 Task: Create Card Customer Support Ticket Management in Board Project Prioritization Tools to Workspace Budgeting and Forecasting. Create Card Cloud Computing Review in Board Content Curation to Workspace Budgeting and Forecasting. Create Card Service Level Agreement Review in Board Product Portfolio Management and Rationalization to Workspace Budgeting and Forecasting
Action: Mouse moved to (85, 407)
Screenshot: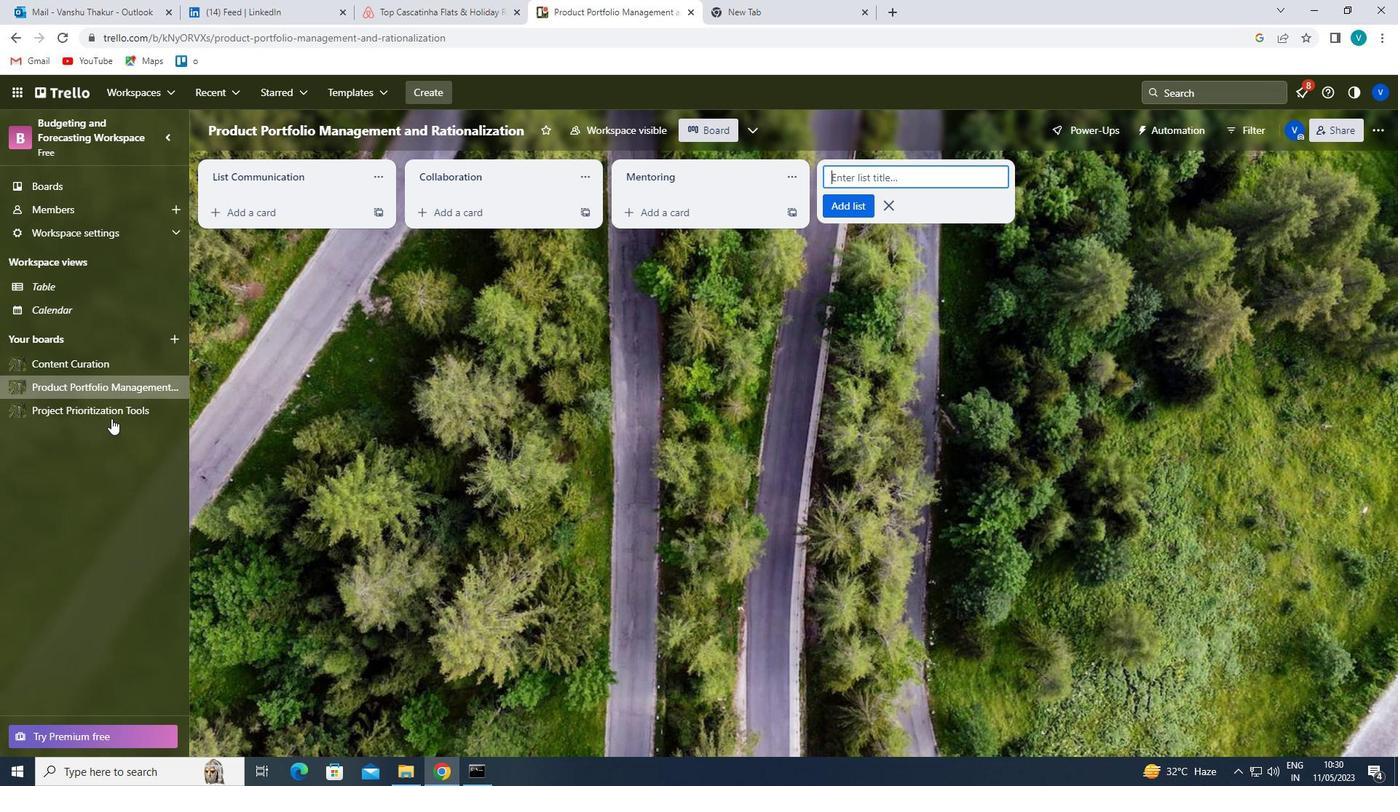
Action: Mouse pressed left at (85, 407)
Screenshot: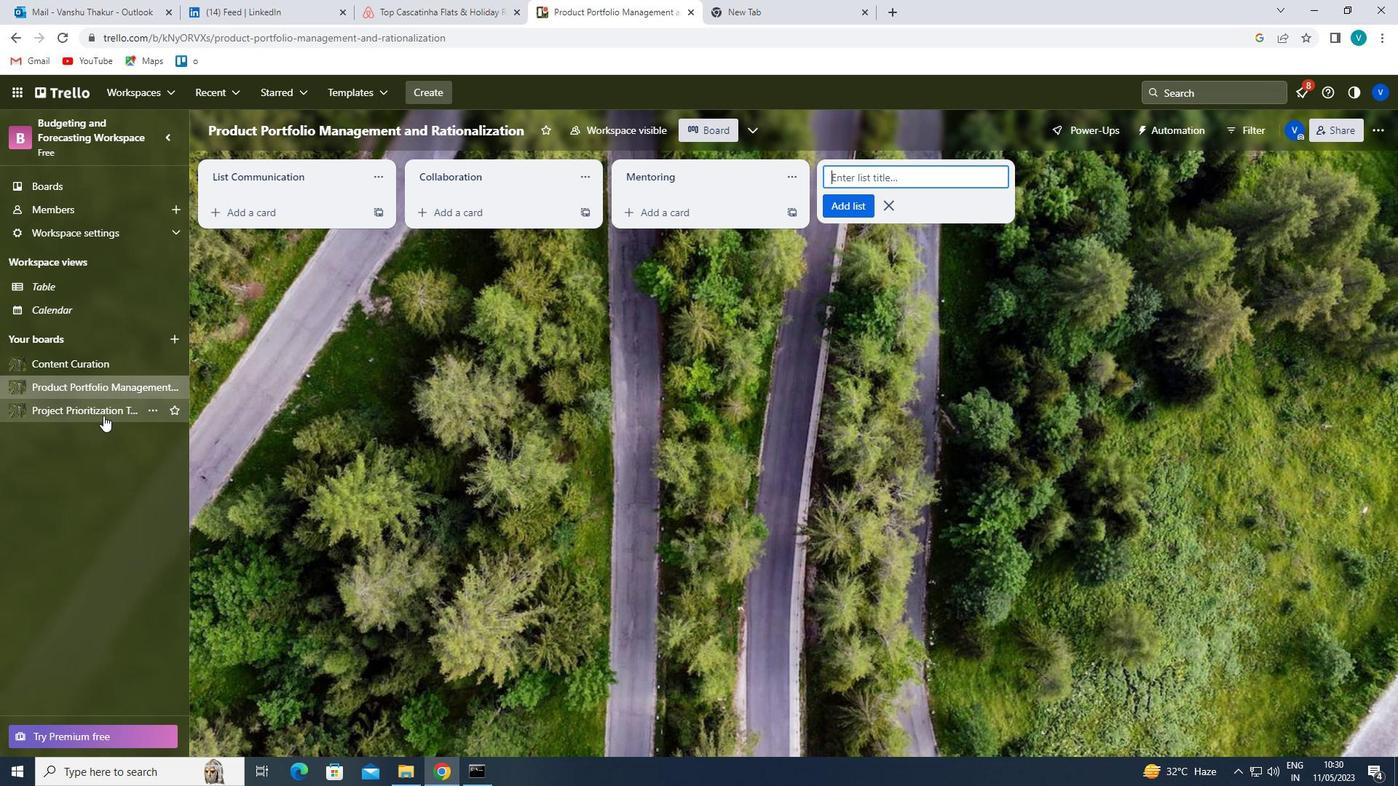 
Action: Mouse moved to (262, 217)
Screenshot: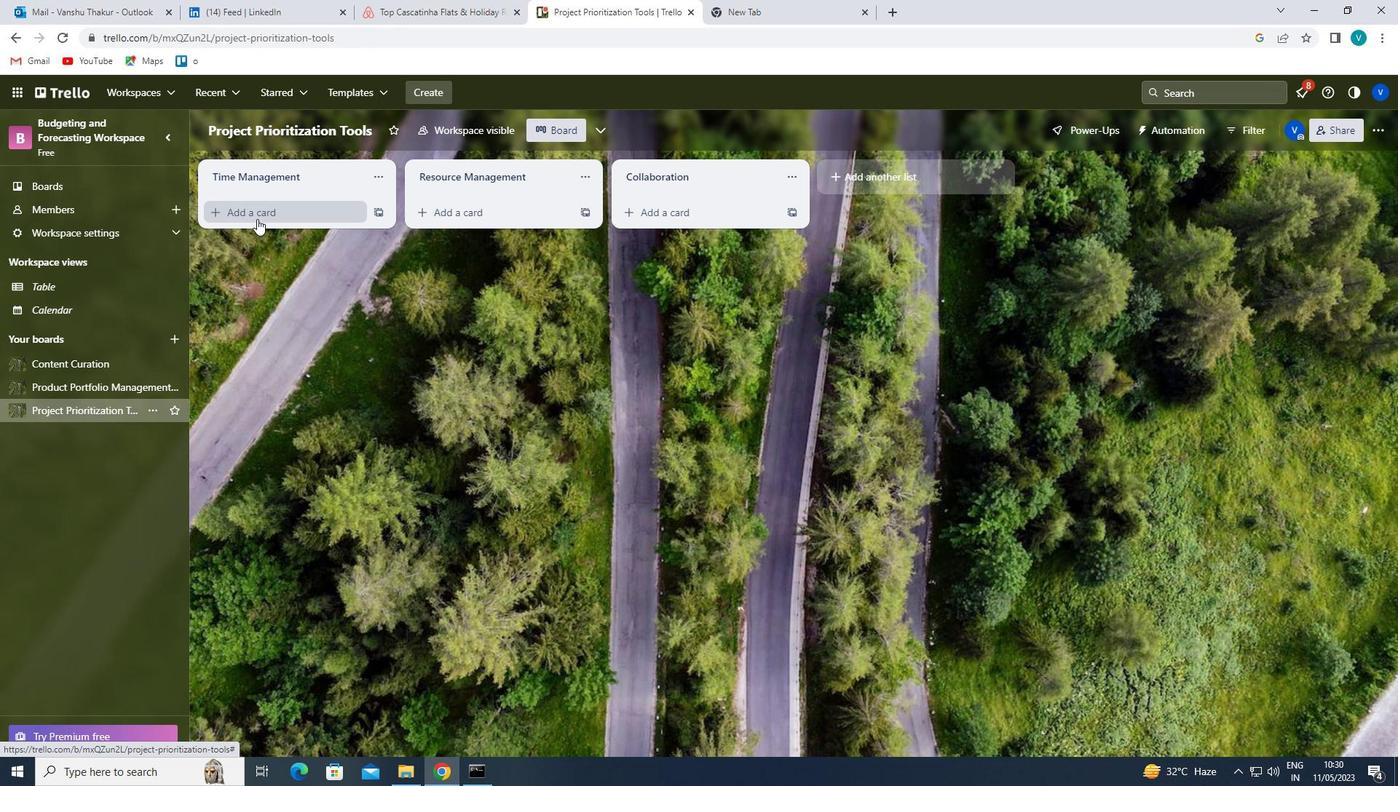 
Action: Mouse pressed left at (262, 217)
Screenshot: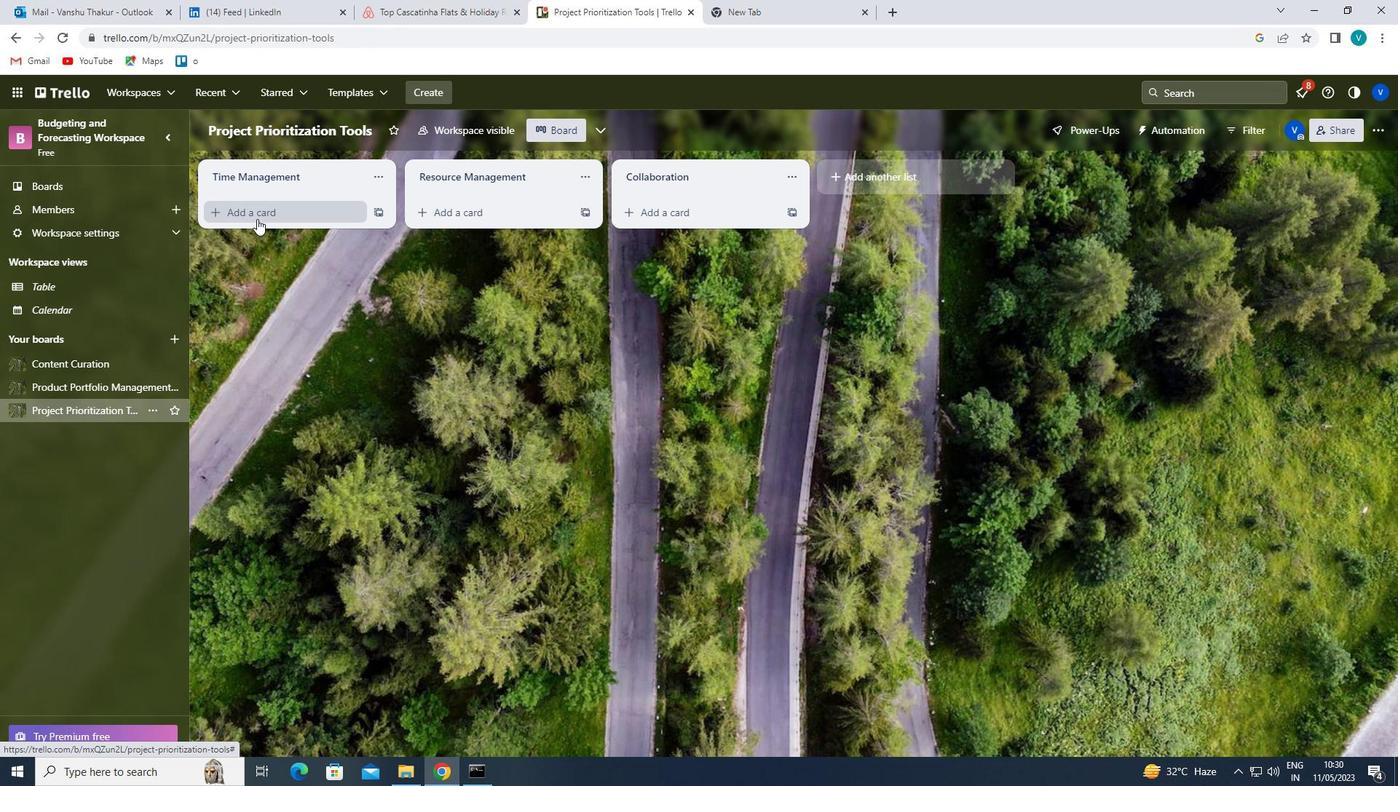 
Action: Mouse moved to (261, 213)
Screenshot: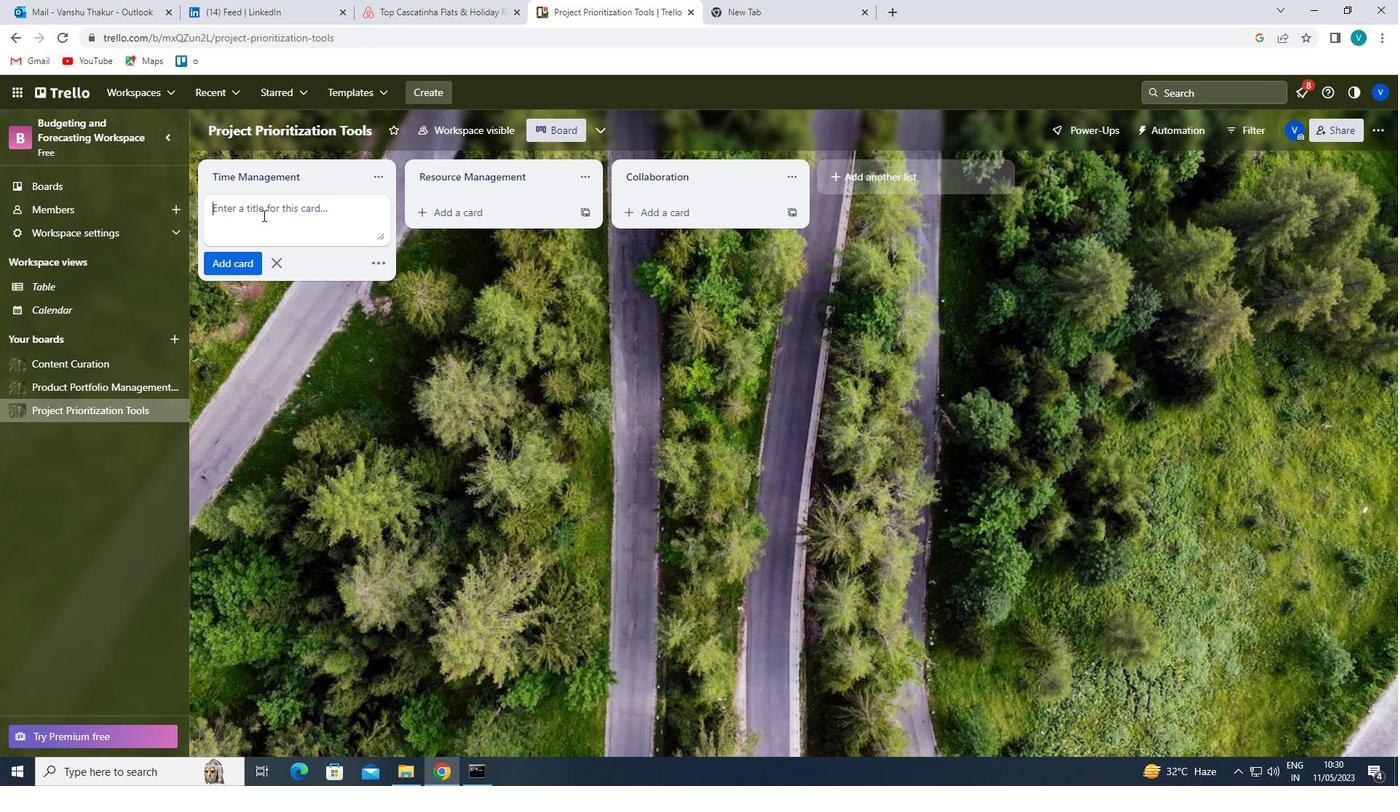 
Action: Key pressed <Key.shift>CUSTOMER<Key.space><Key.shift>SUPPORT<Key.space><Key.shift>TICKET<Key.space><Key.shift>MANAGEMENT
Screenshot: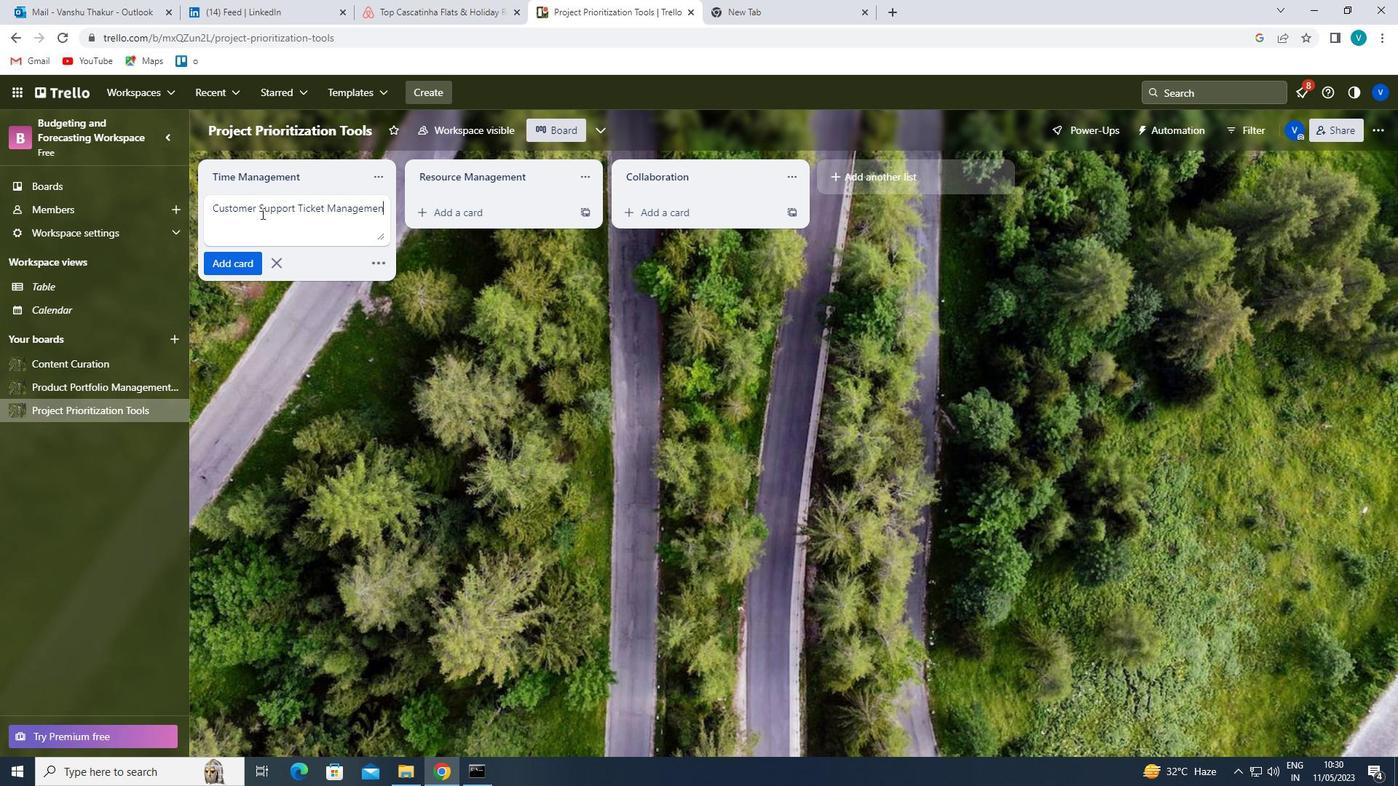 
Action: Mouse moved to (305, 222)
Screenshot: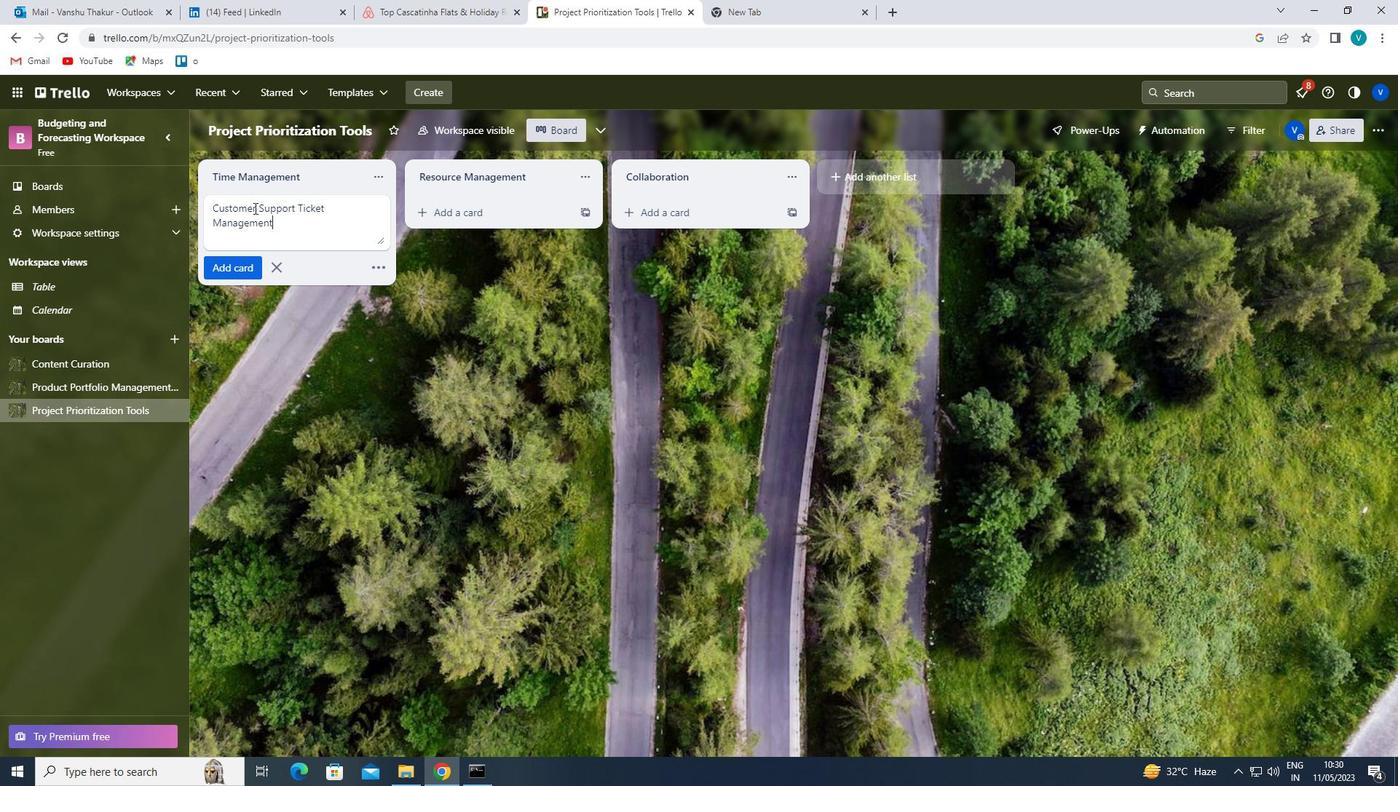 
Action: Key pressed <Key.enter>
Screenshot: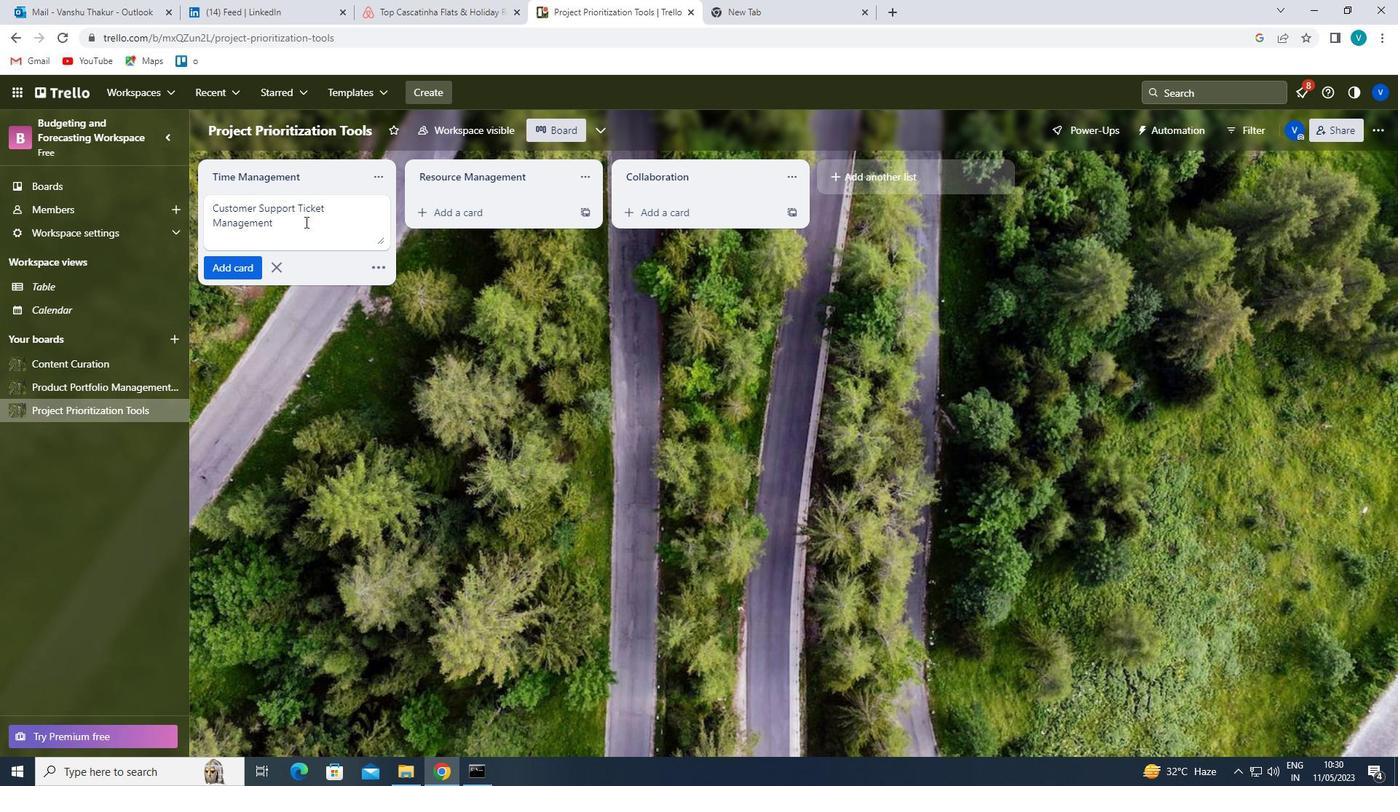 
Action: Mouse moved to (46, 370)
Screenshot: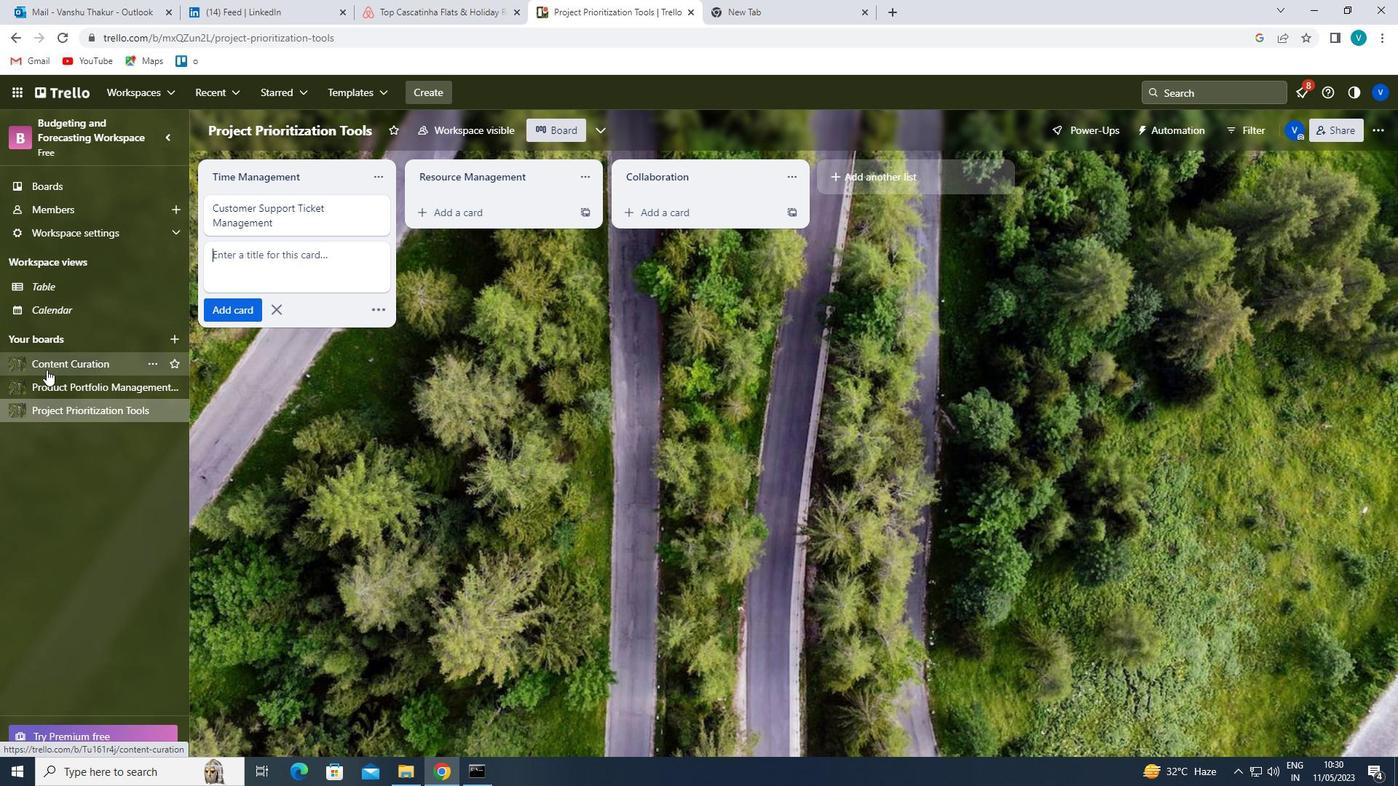 
Action: Mouse pressed left at (46, 370)
Screenshot: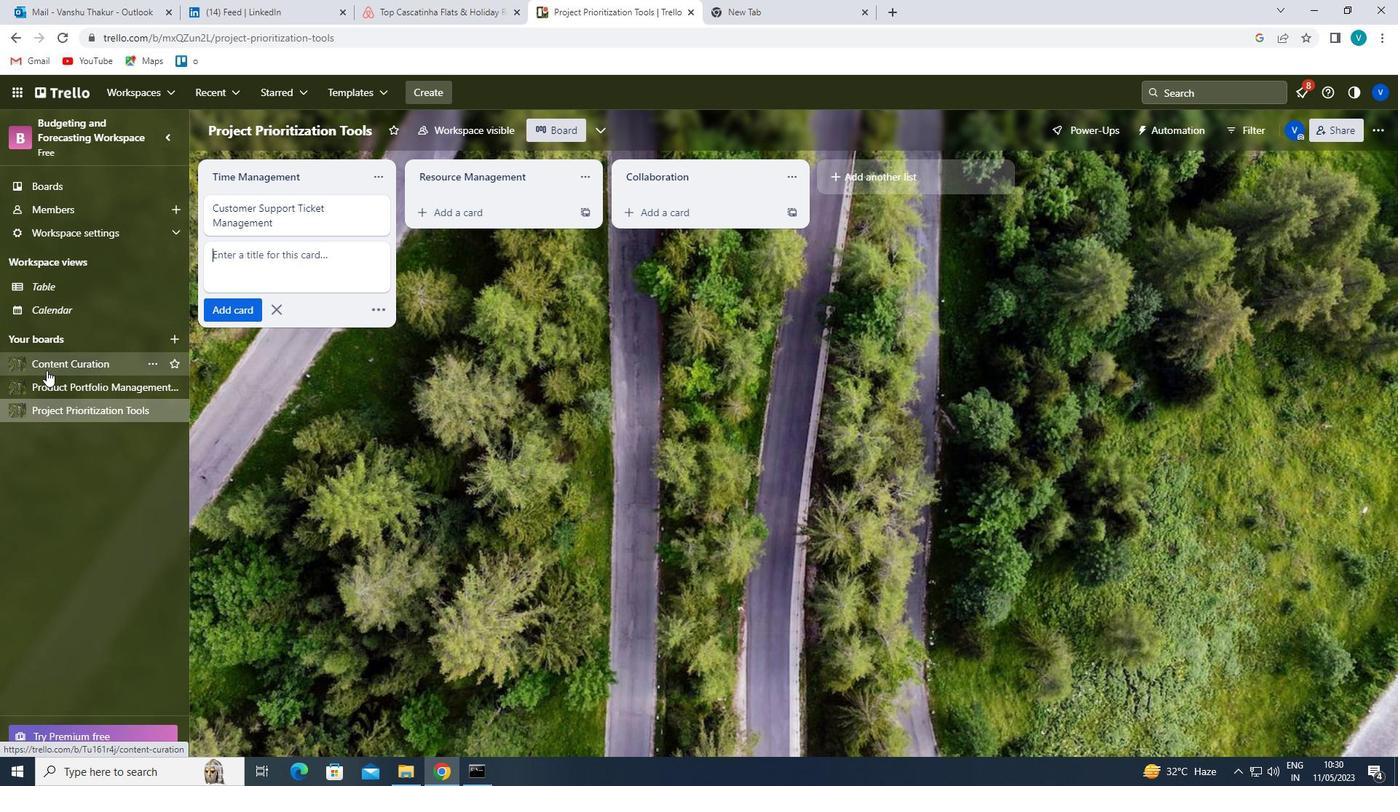 
Action: Mouse moved to (257, 214)
Screenshot: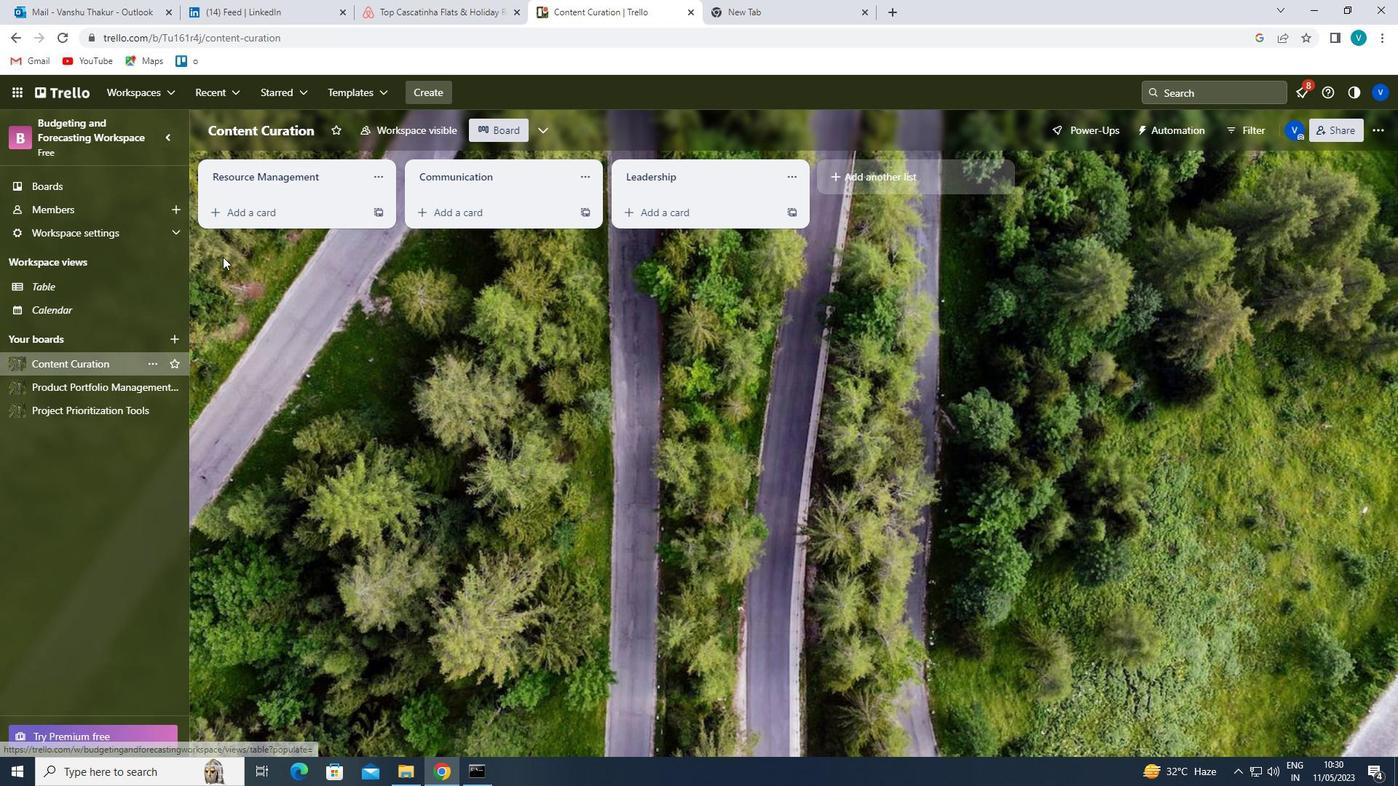 
Action: Mouse pressed left at (257, 214)
Screenshot: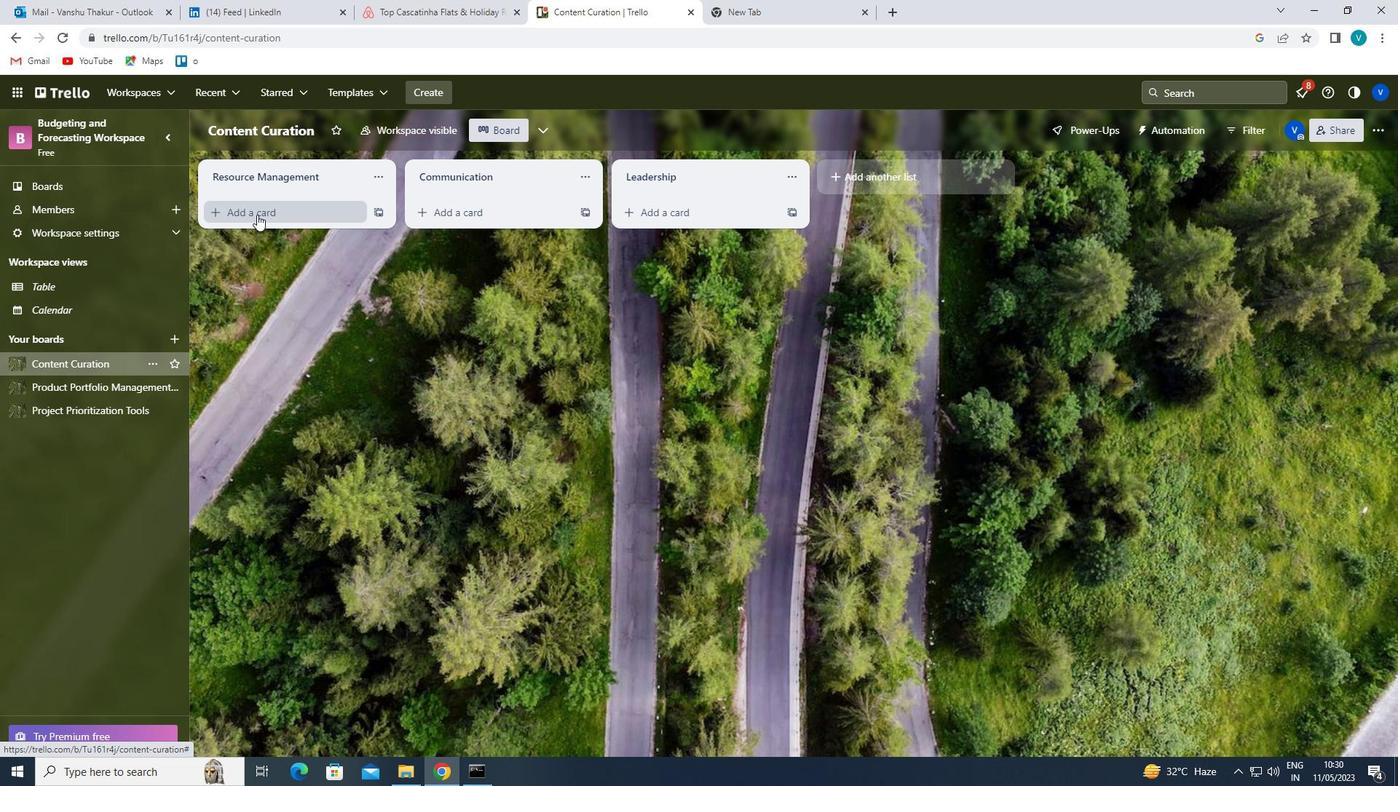 
Action: Key pressed <Key.shift>CLOUD<Key.space><Key.shift>COMPUTING<Key.space><Key.shift>REVIEW
Screenshot: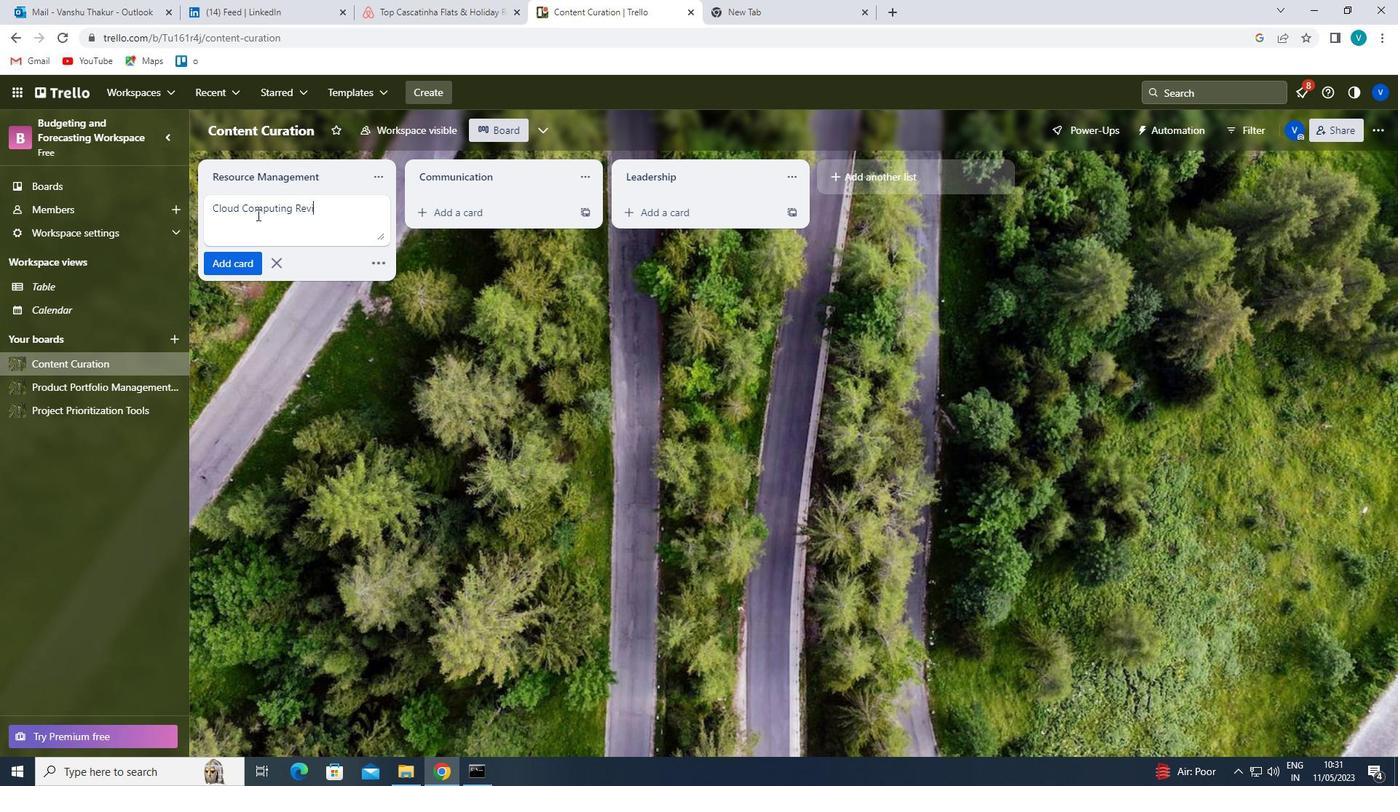 
Action: Mouse moved to (257, 214)
Screenshot: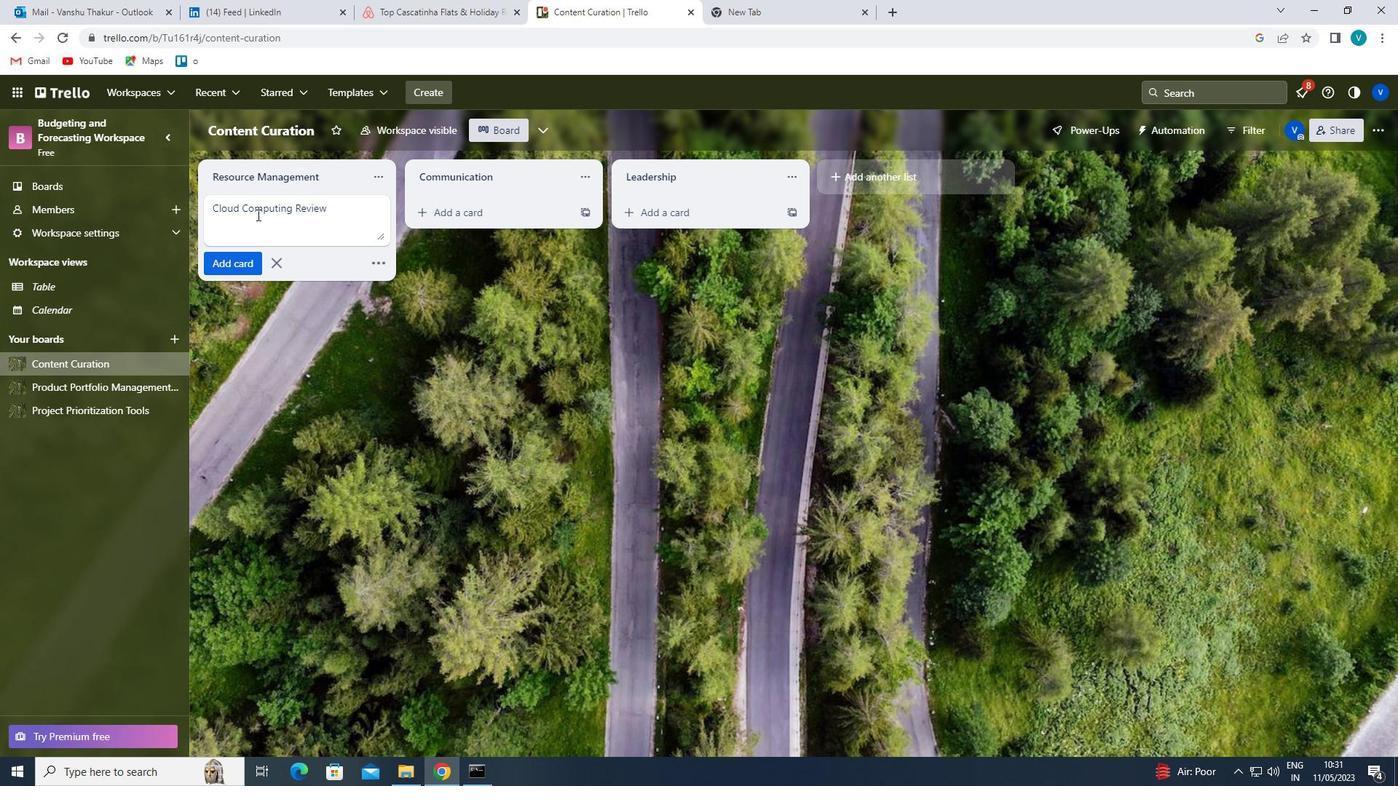 
Action: Key pressed <Key.enter>
Screenshot: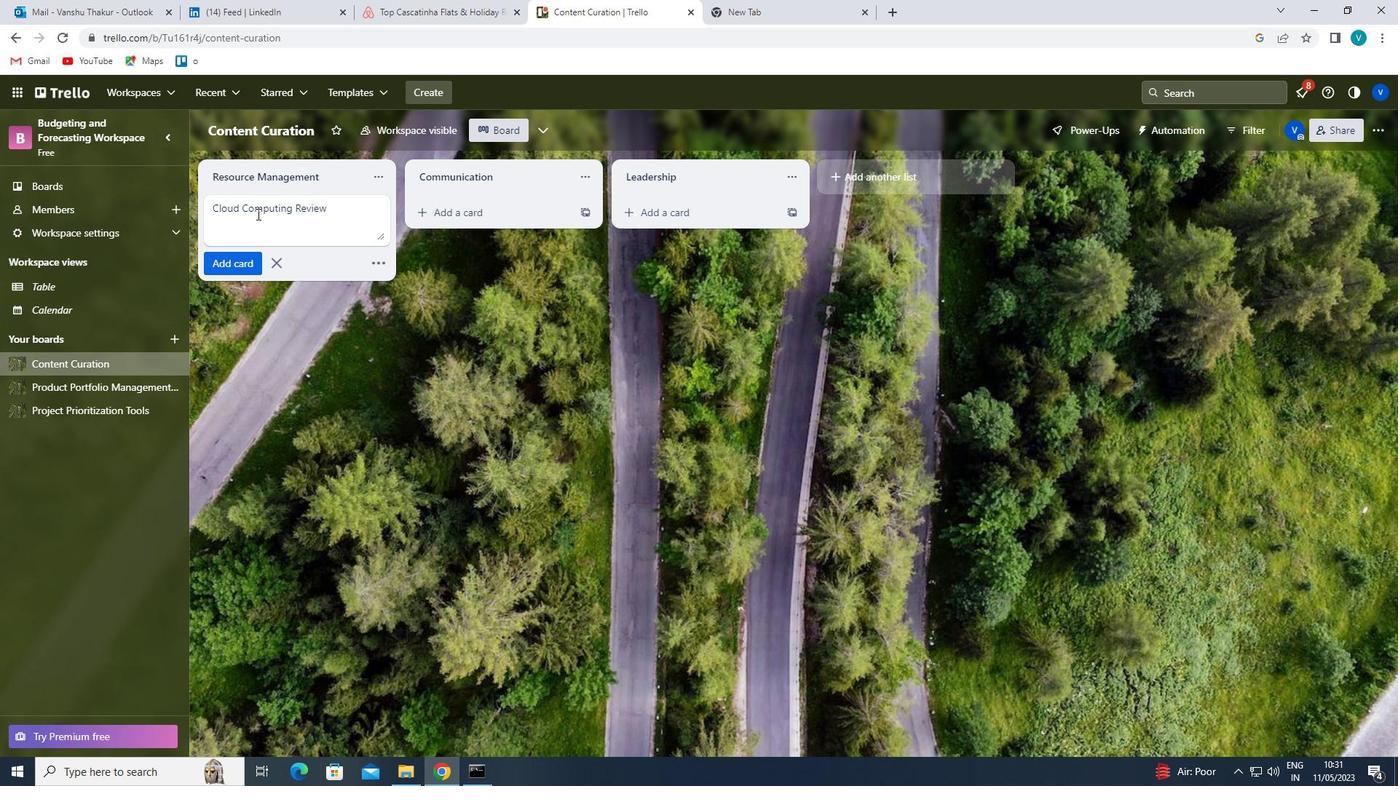 
Action: Mouse moved to (97, 391)
Screenshot: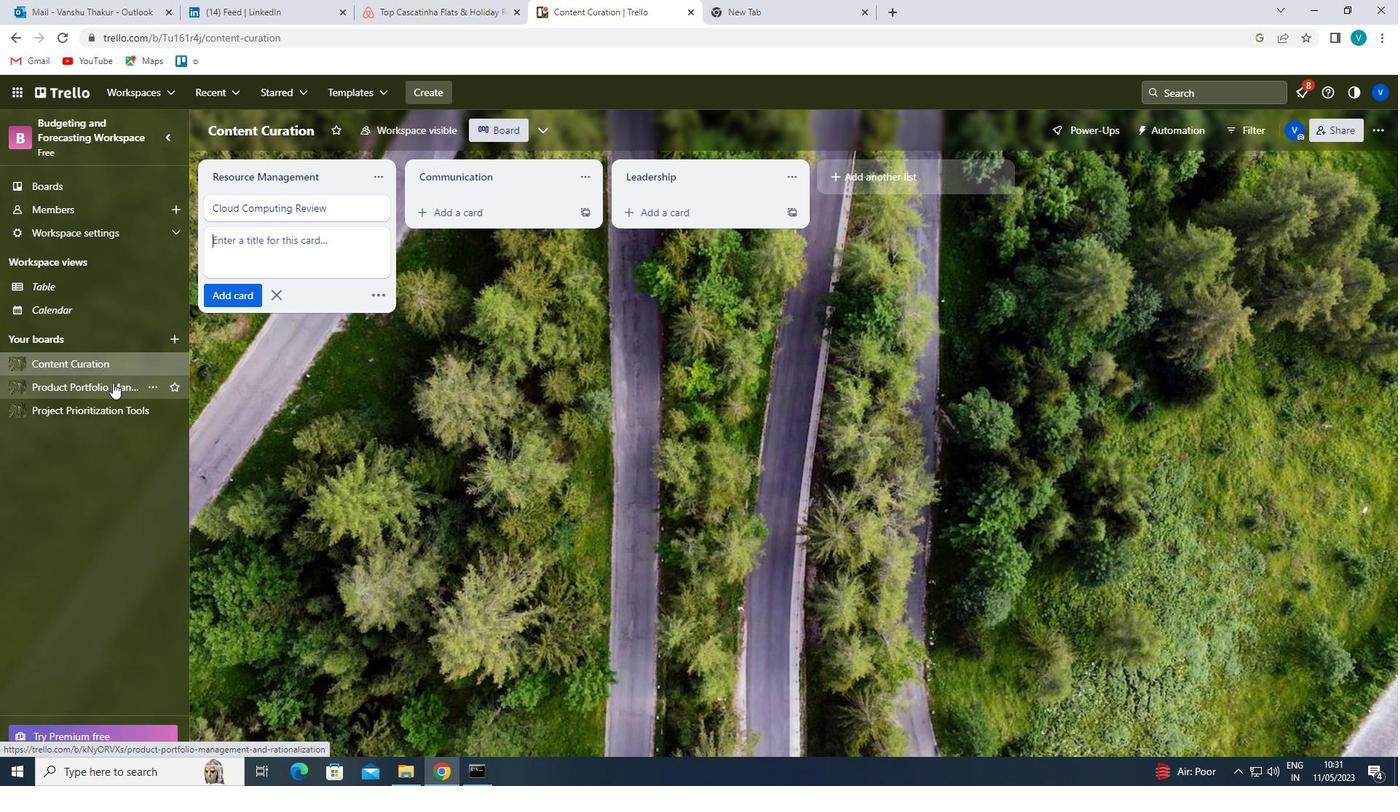 
Action: Mouse pressed left at (97, 391)
Screenshot: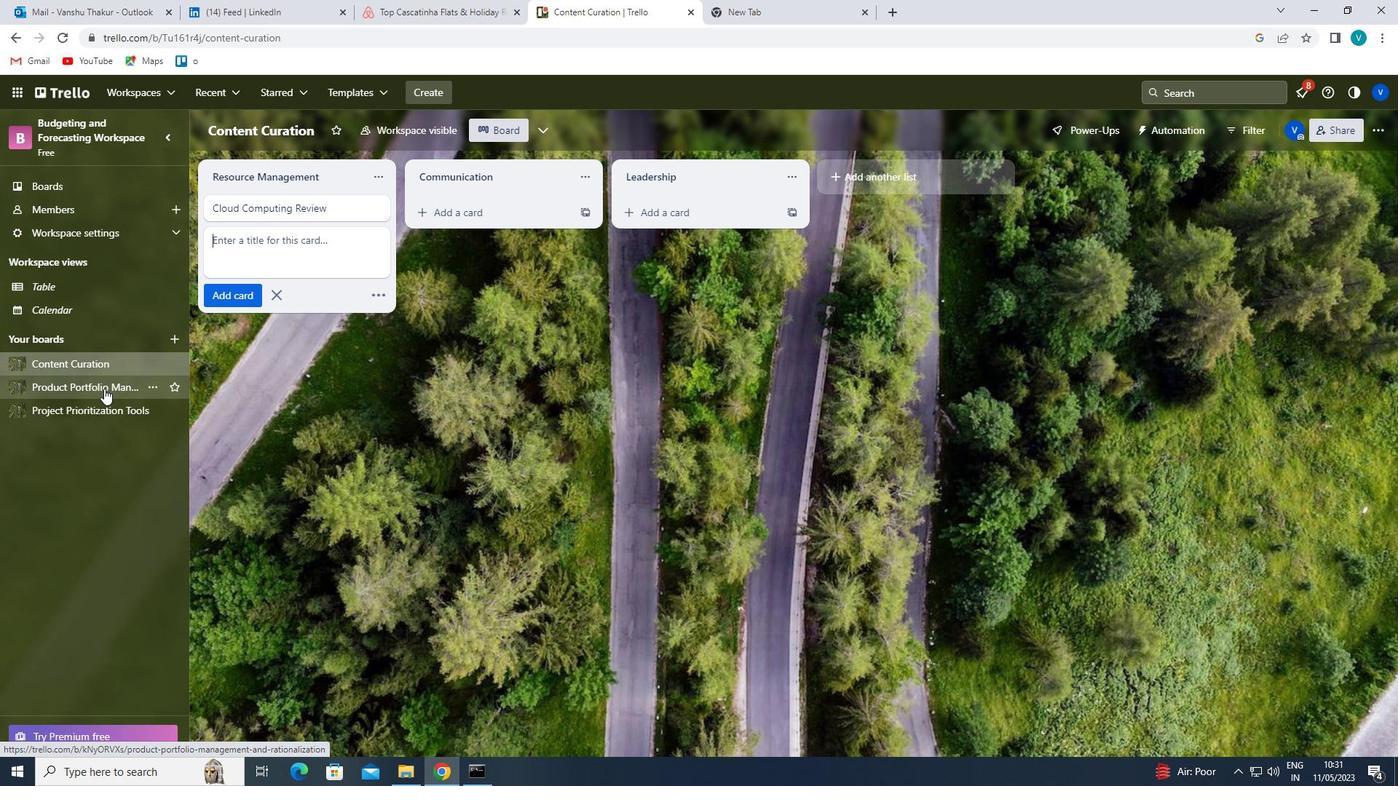 
Action: Mouse moved to (267, 212)
Screenshot: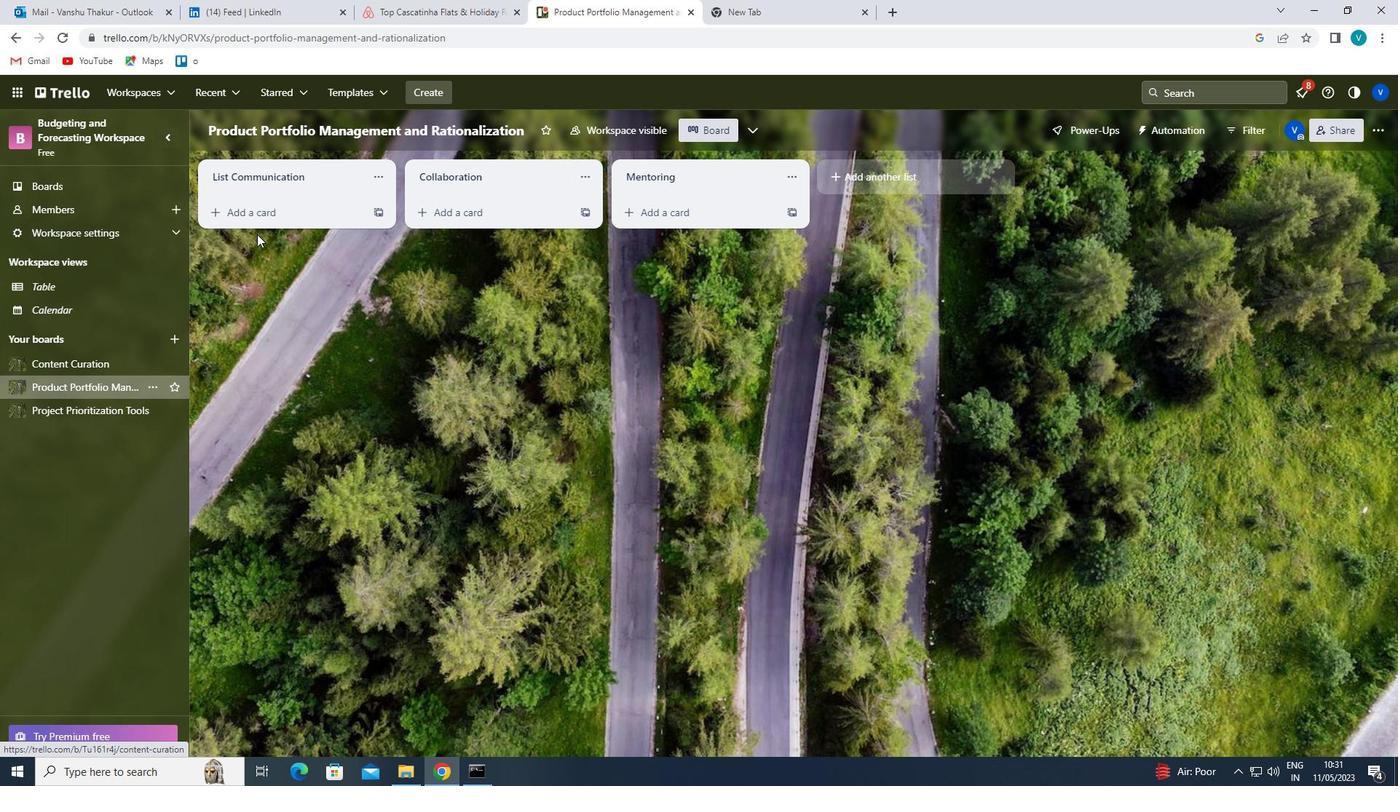 
Action: Mouse pressed left at (267, 212)
Screenshot: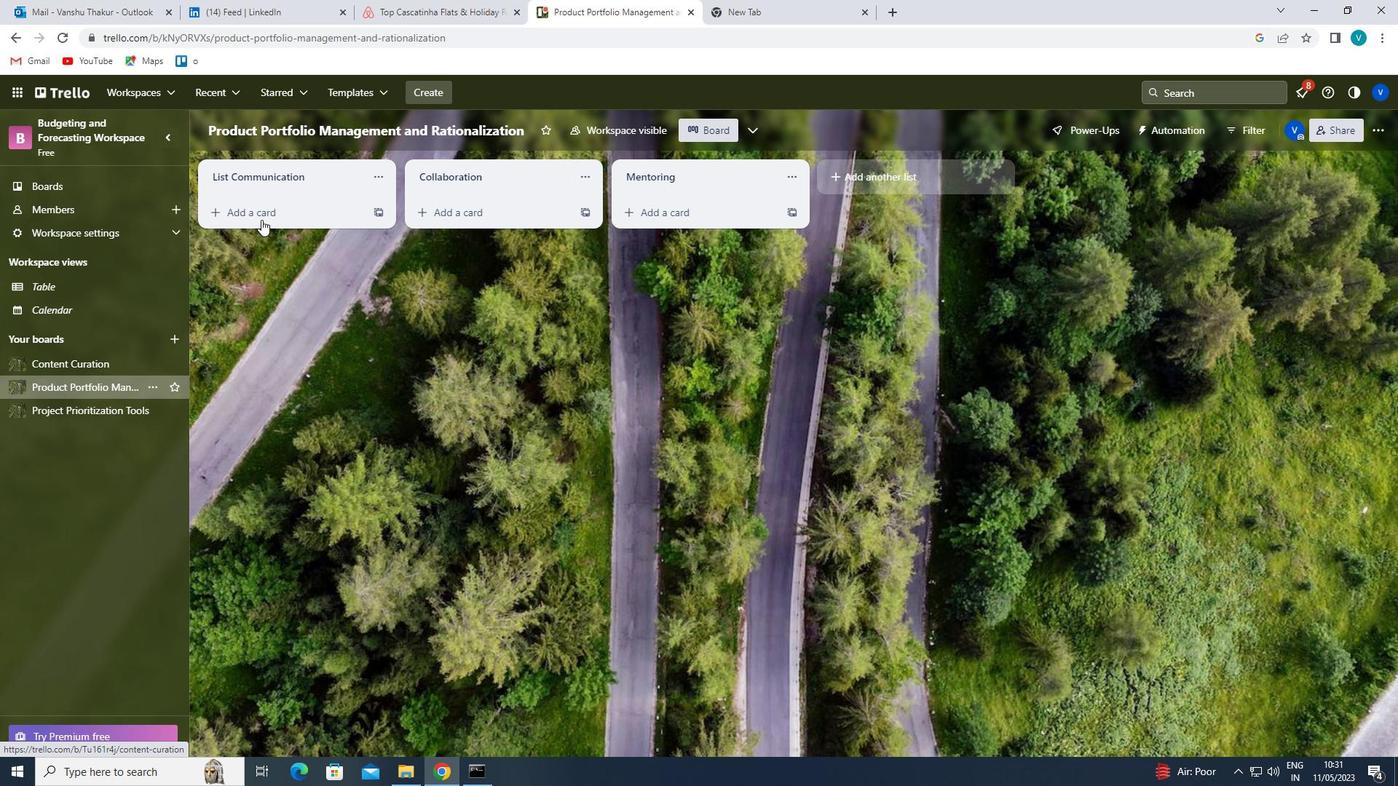 
Action: Key pressed <Key.shift>SR<Key.backspace>ERVICE<Key.space><Key.shift>LEVEL<Key.space><Key.shift>AGREEMENT<Key.space><Key.shift>REVIEW
Screenshot: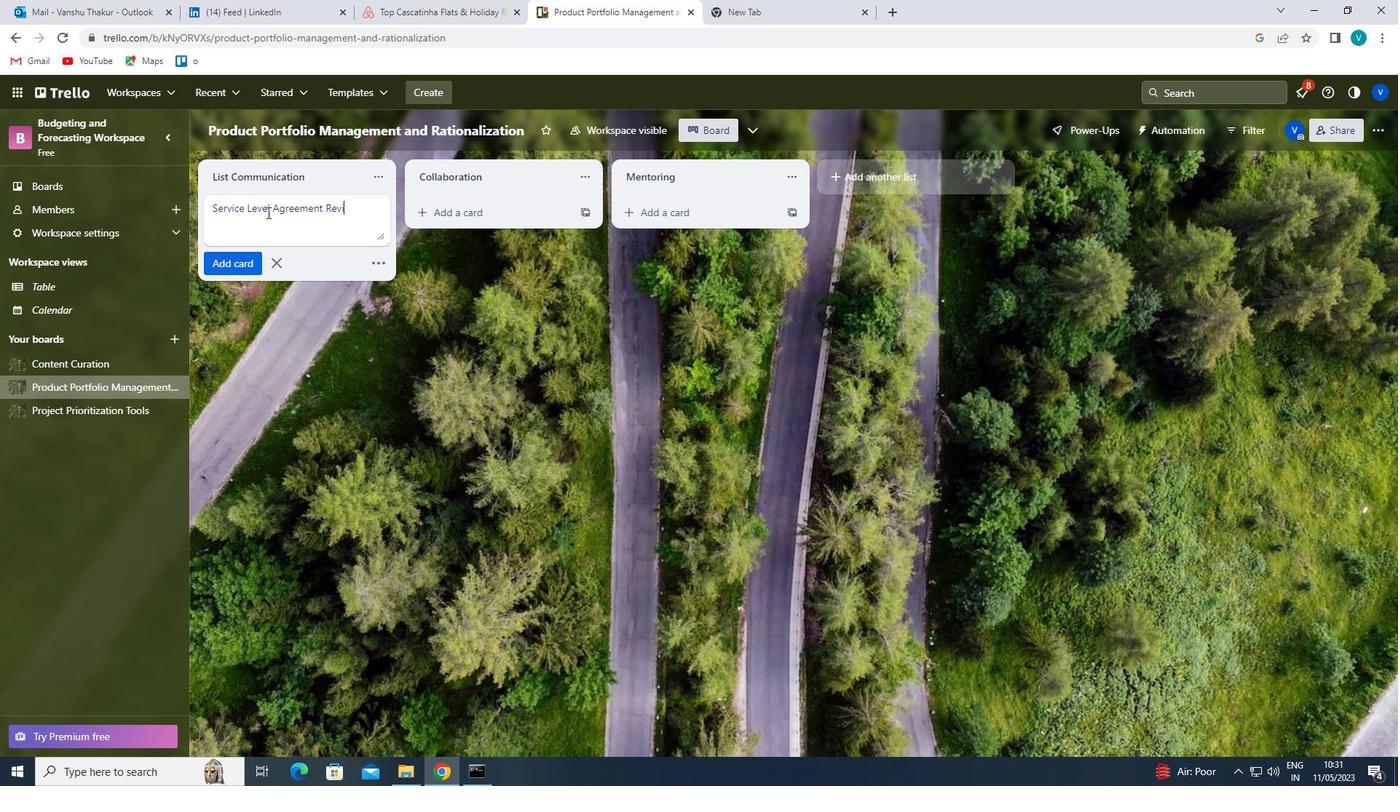 
Action: Mouse moved to (232, 184)
Screenshot: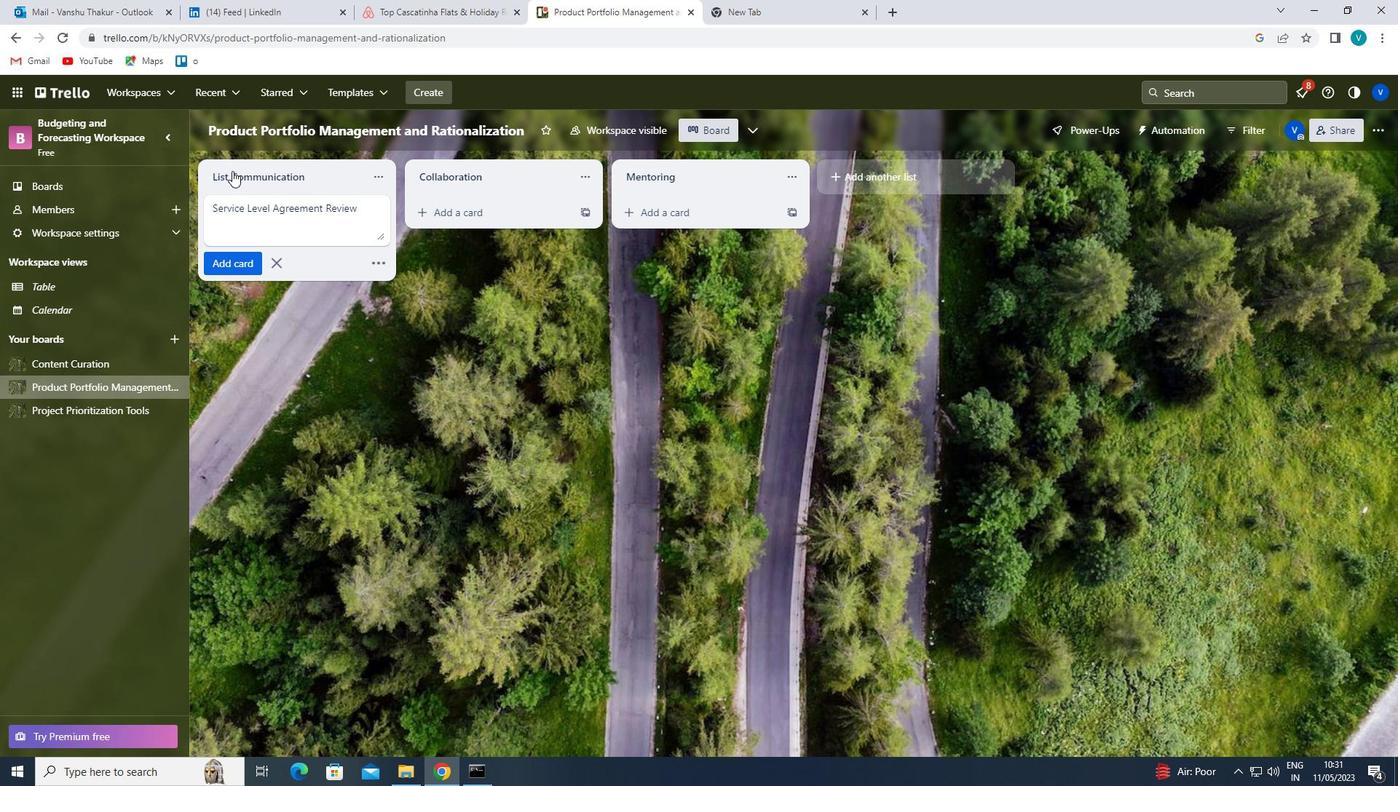 
Action: Key pressed <Key.enter>
Screenshot: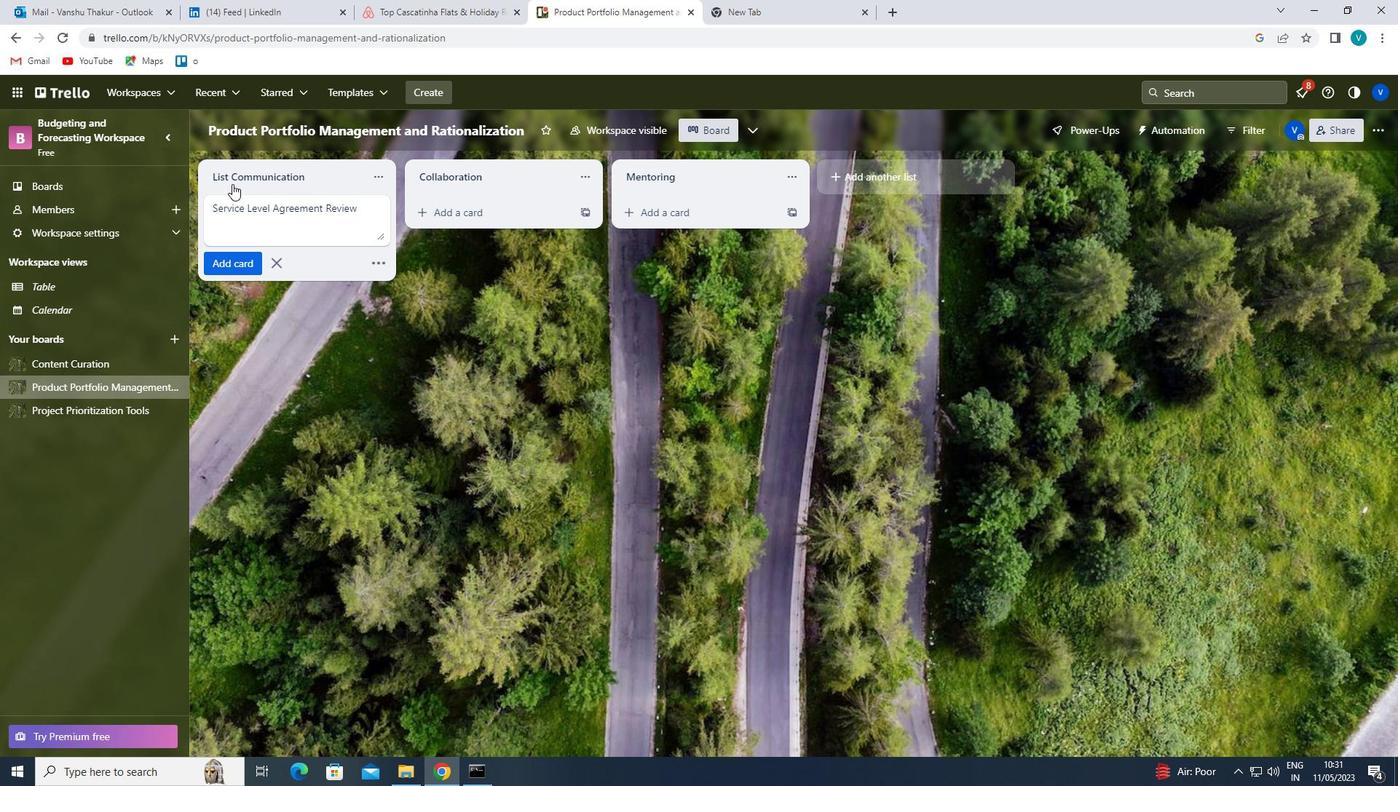 
